 Task: select a rule when a list is archived by me.
Action: Mouse moved to (991, 77)
Screenshot: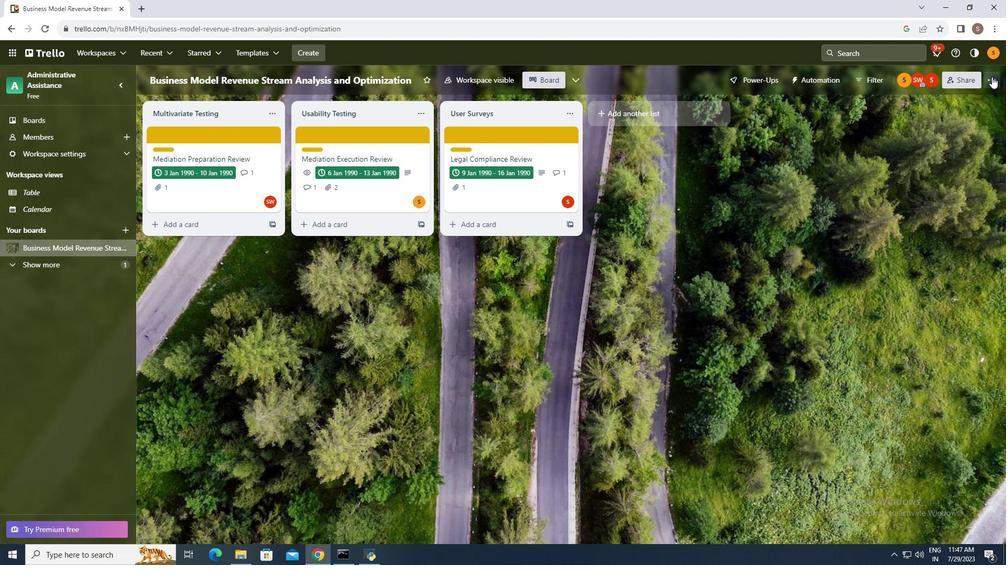 
Action: Mouse pressed left at (991, 77)
Screenshot: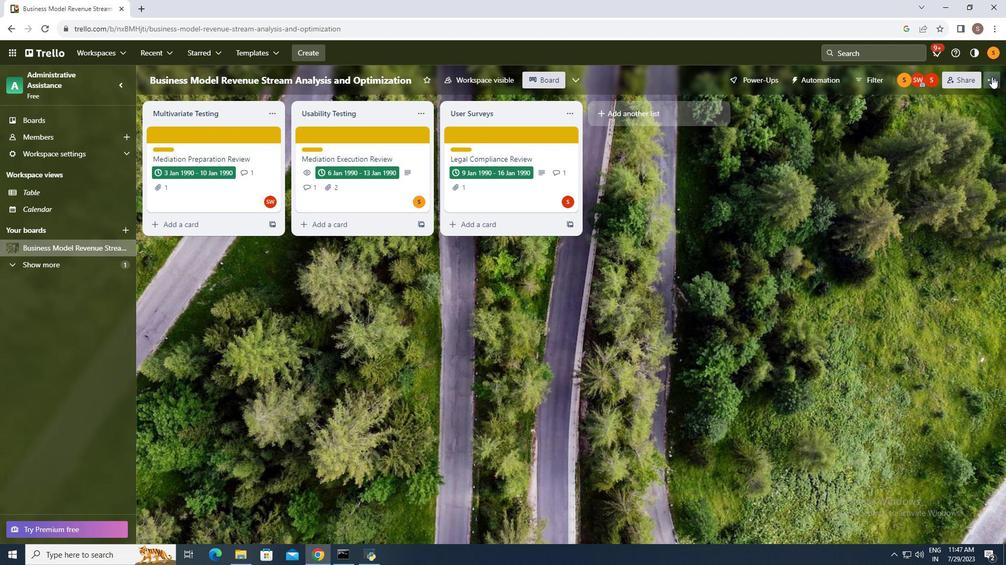 
Action: Mouse moved to (893, 220)
Screenshot: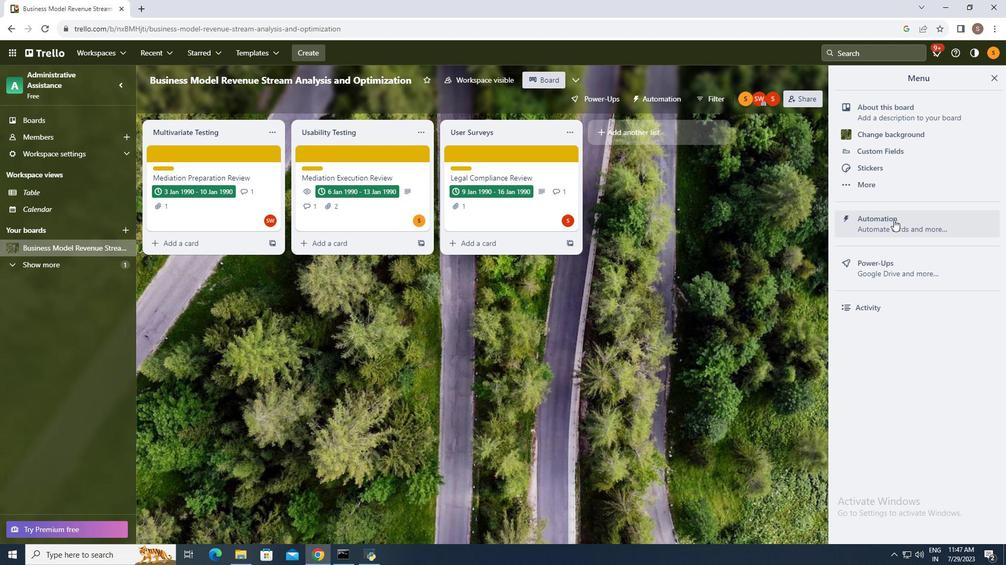 
Action: Mouse pressed left at (893, 220)
Screenshot: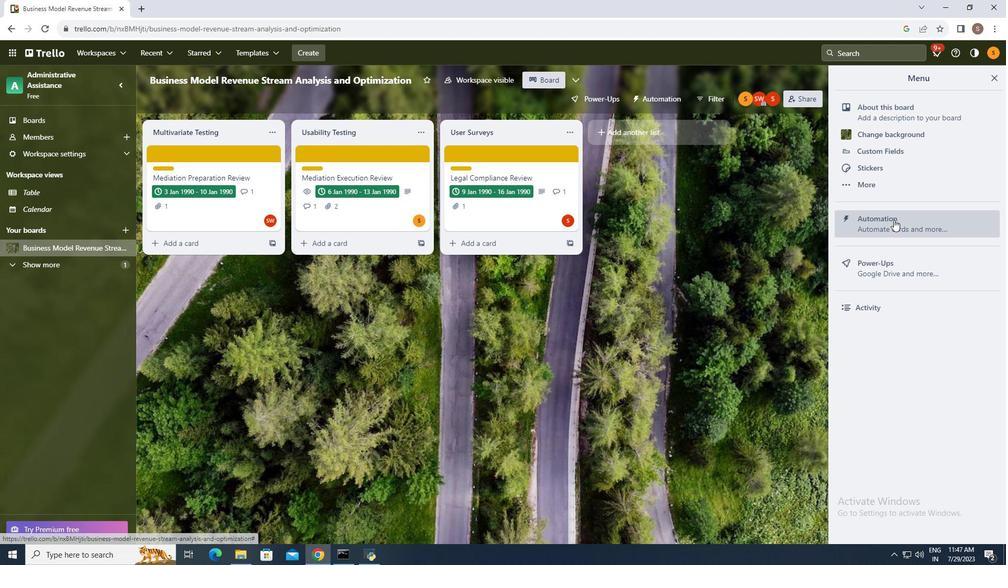 
Action: Mouse moved to (179, 189)
Screenshot: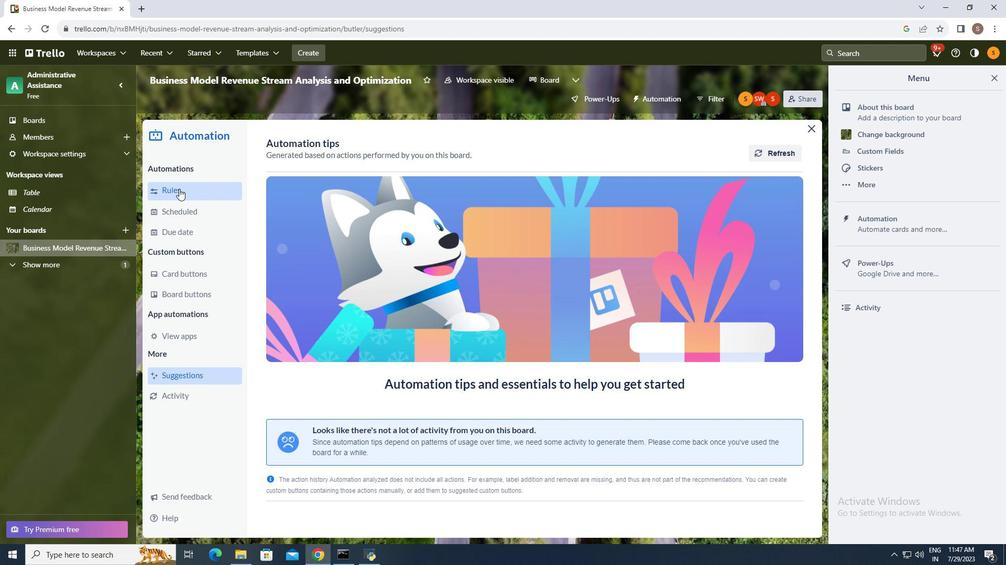 
Action: Mouse pressed left at (179, 189)
Screenshot: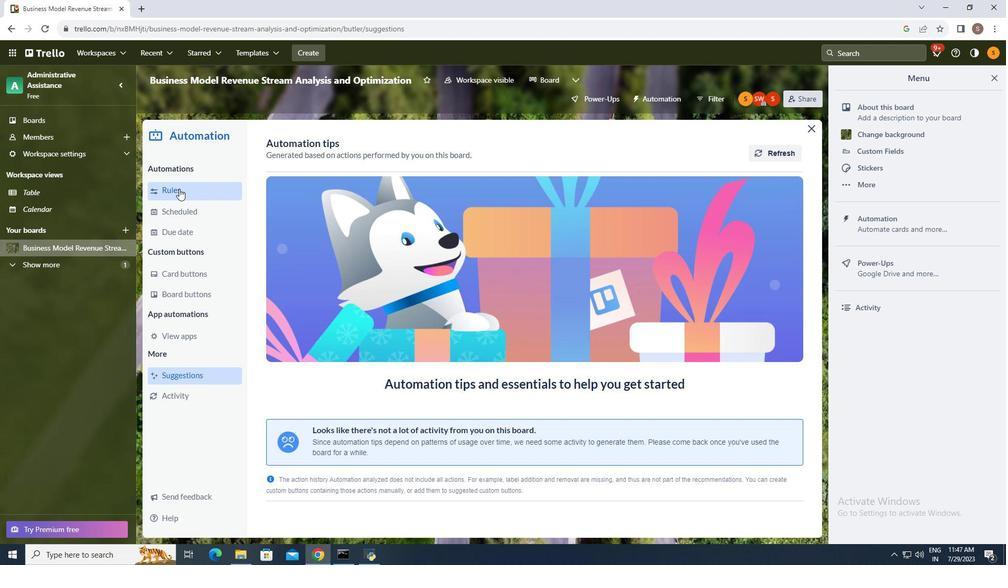 
Action: Mouse moved to (691, 147)
Screenshot: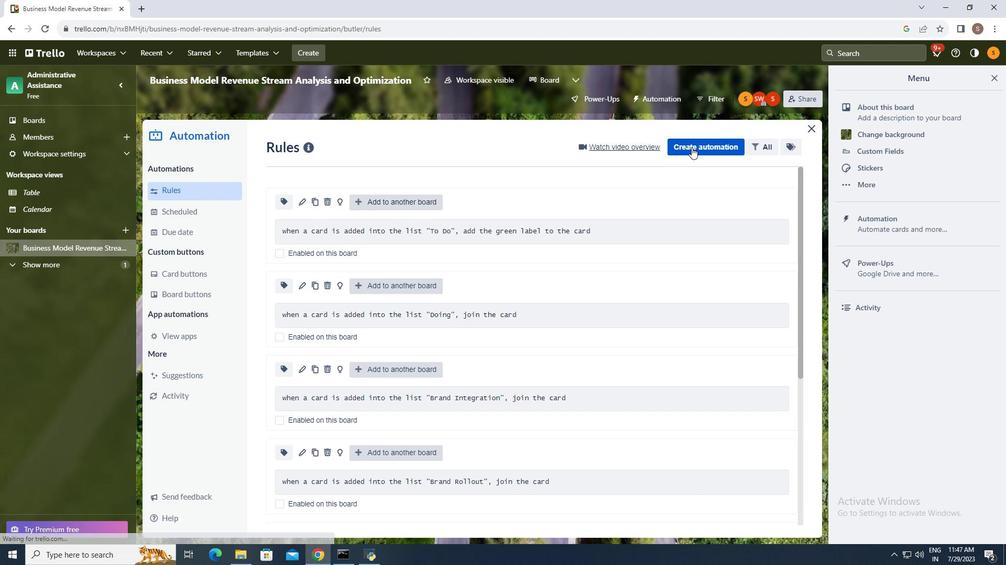 
Action: Mouse pressed left at (691, 147)
Screenshot: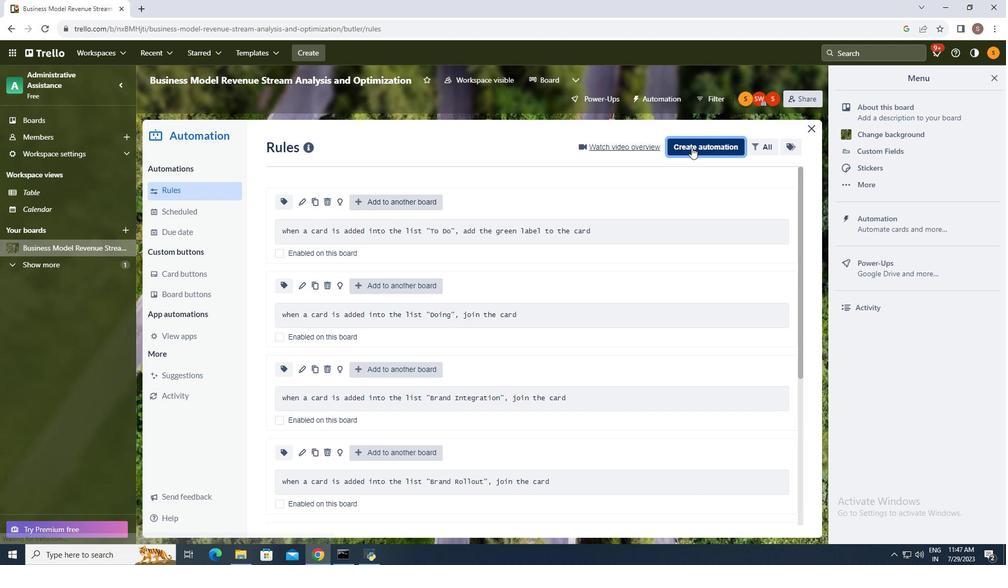 
Action: Mouse moved to (540, 248)
Screenshot: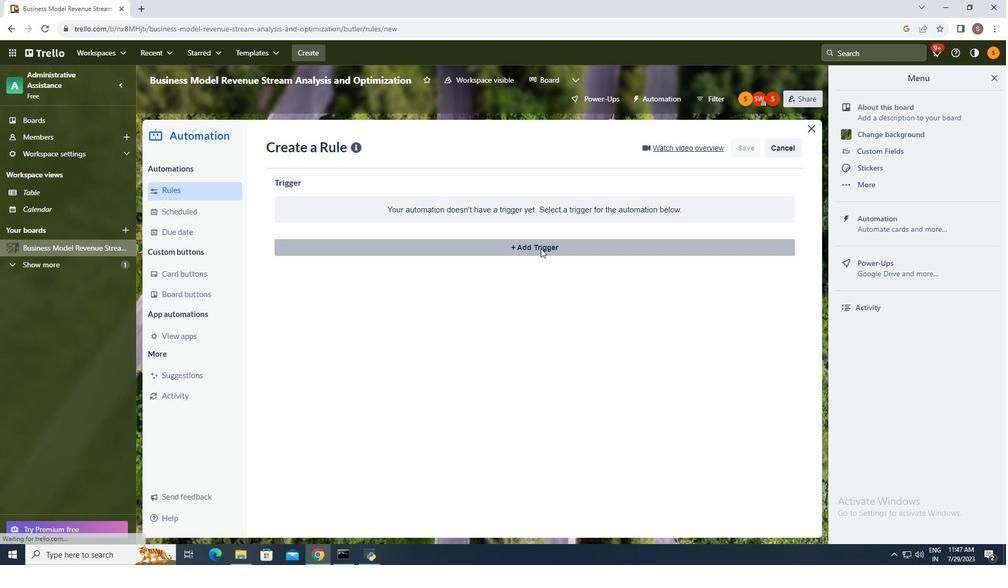 
Action: Mouse pressed left at (540, 248)
Screenshot: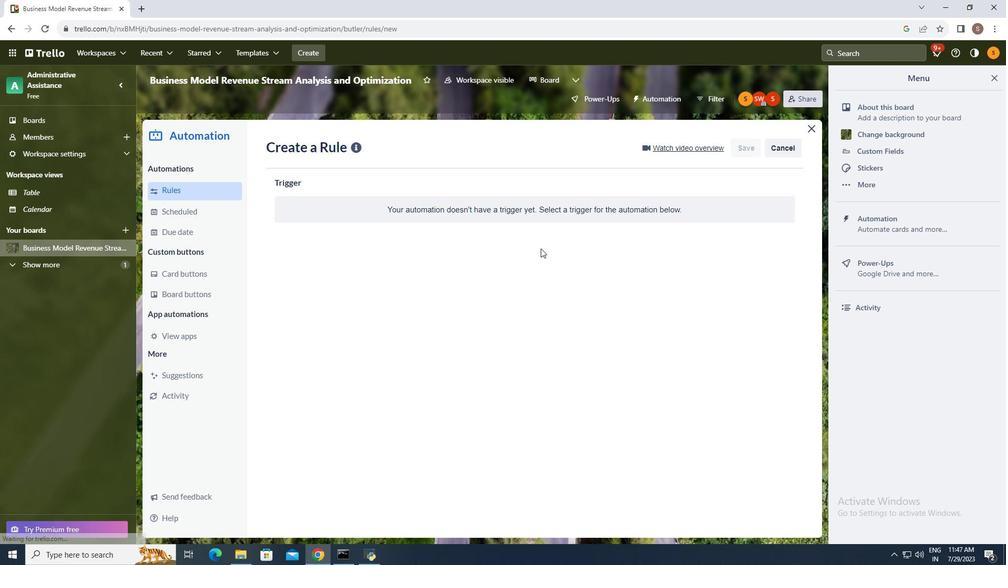 
Action: Mouse moved to (345, 458)
Screenshot: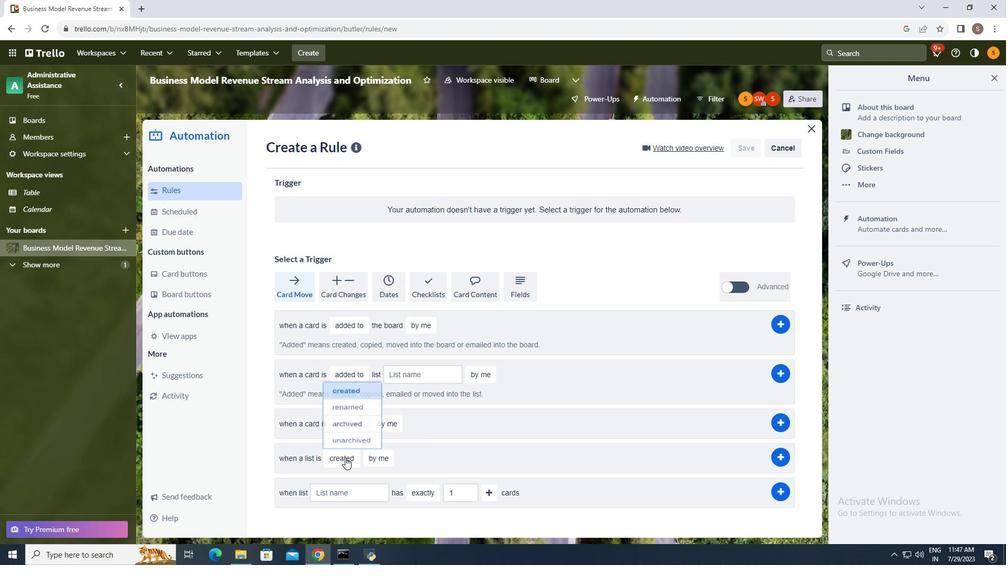 
Action: Mouse pressed left at (345, 458)
Screenshot: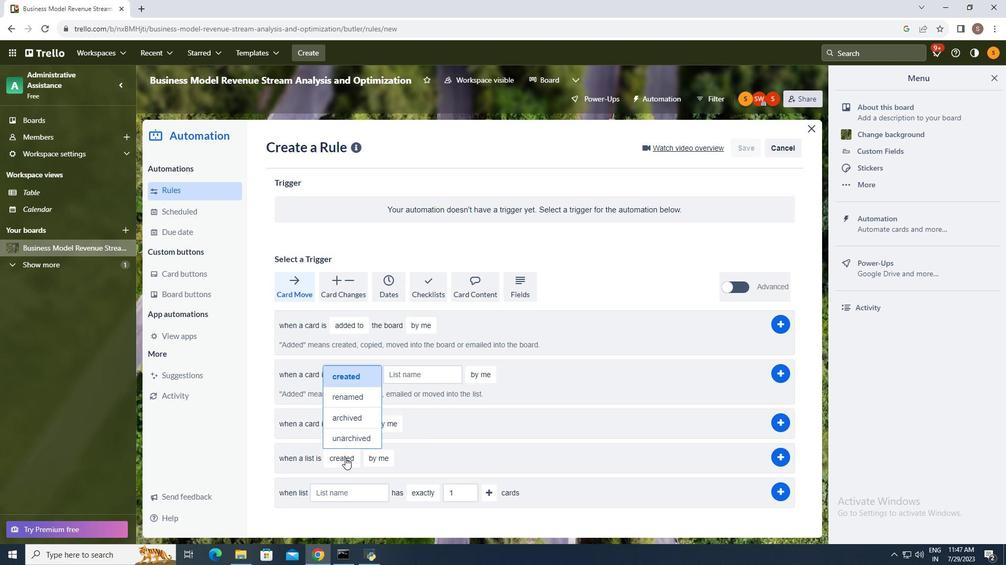 
Action: Mouse moved to (350, 410)
Screenshot: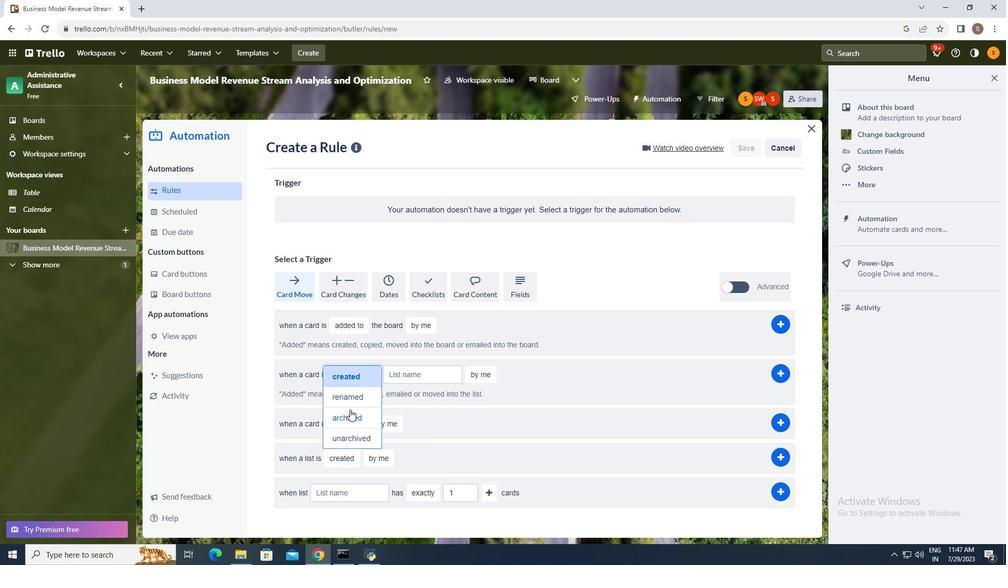 
Action: Mouse pressed left at (350, 410)
Screenshot: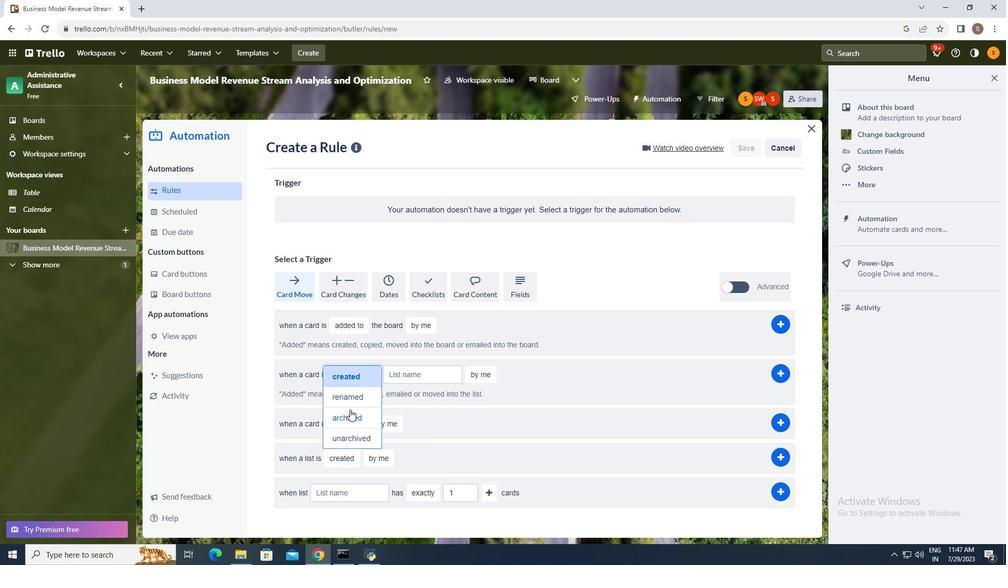 
Action: Mouse moved to (386, 463)
Screenshot: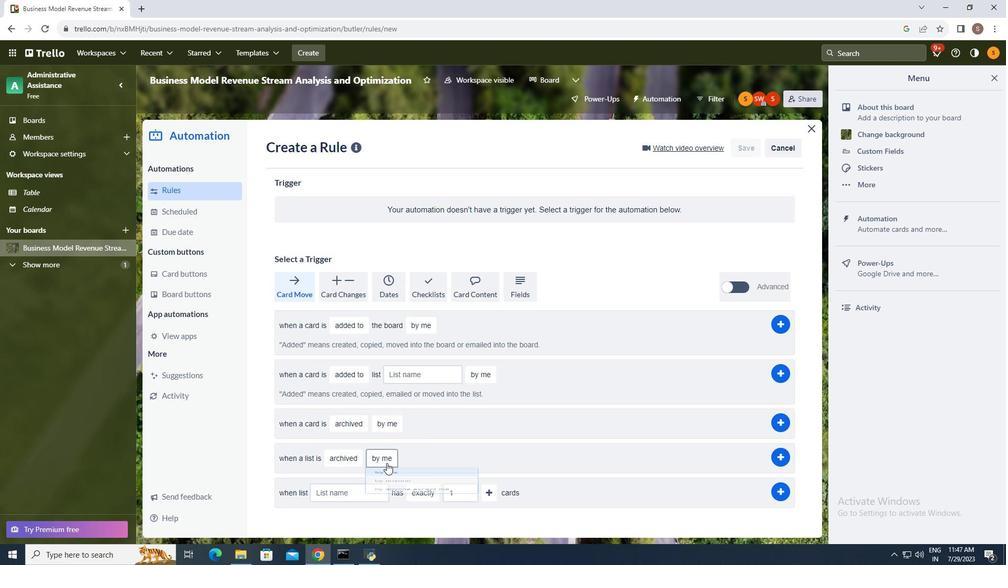 
Action: Mouse pressed left at (386, 463)
Screenshot: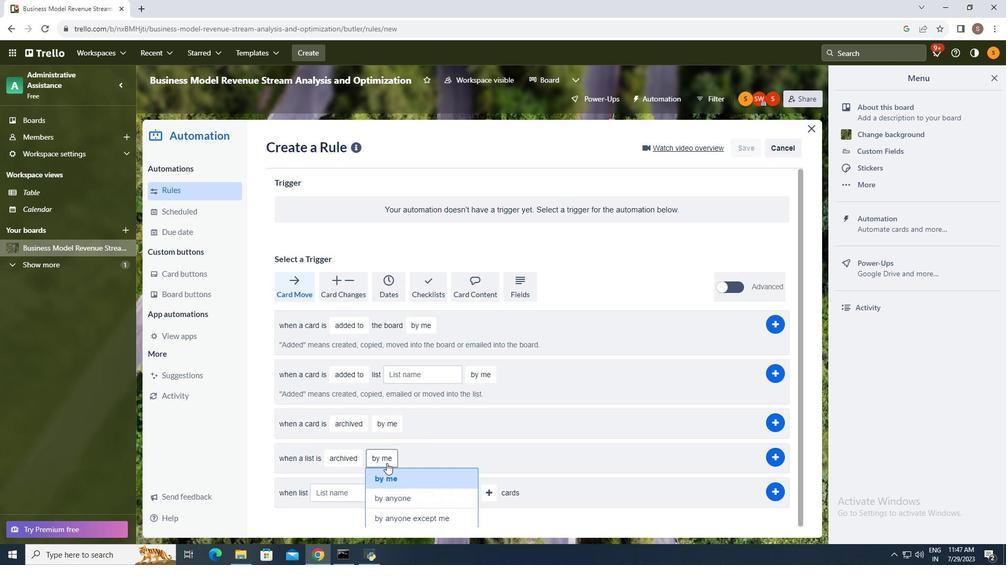
Action: Mouse moved to (391, 478)
Screenshot: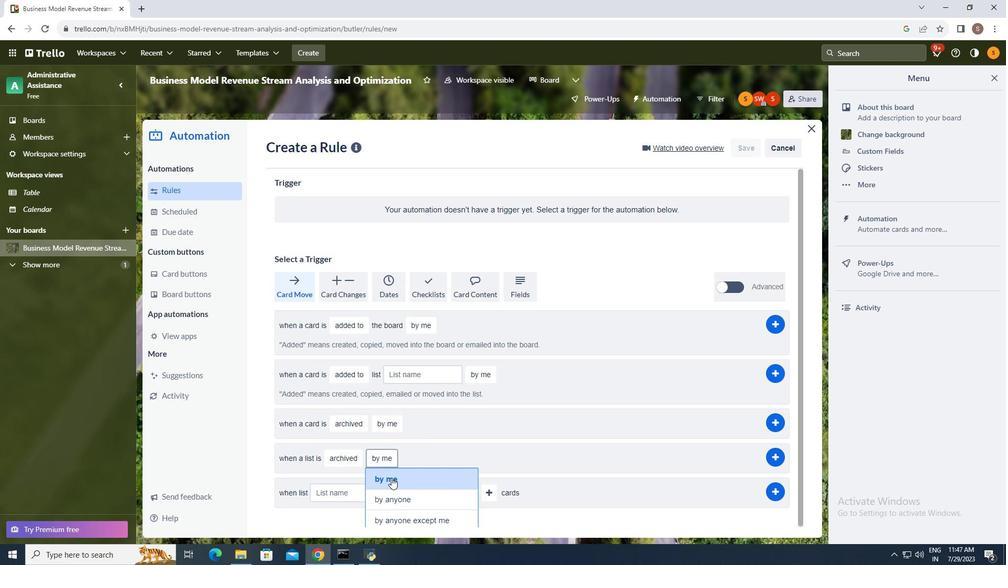 
Action: Mouse pressed left at (391, 478)
Screenshot: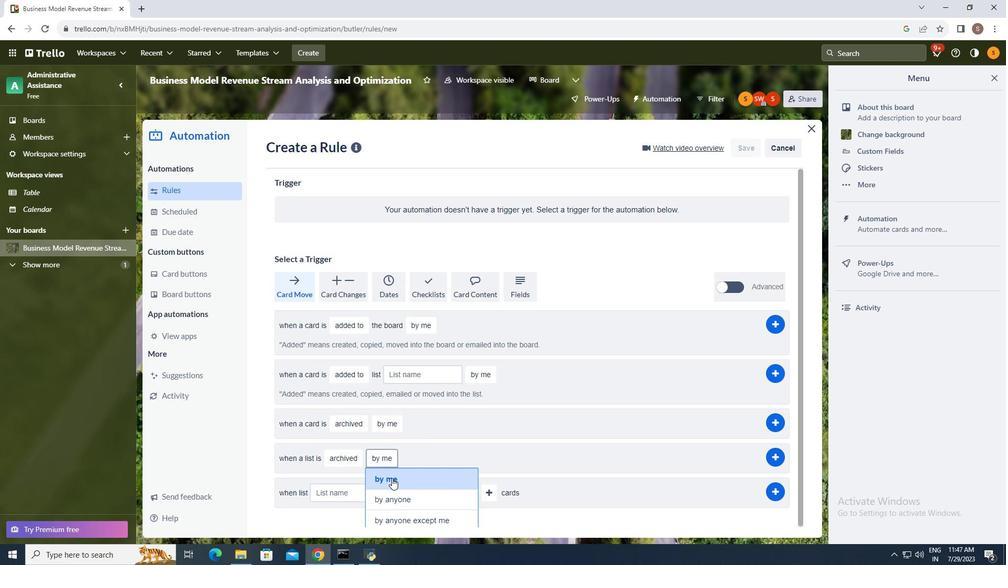 
Action: Mouse moved to (509, 423)
Screenshot: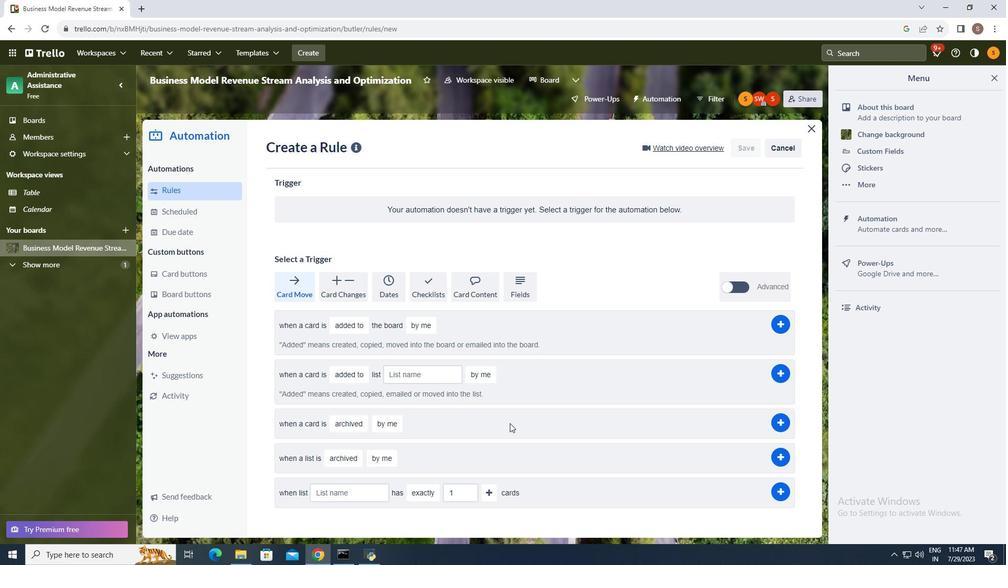 
